 Task: Add Chobani Mango Greek Yogurt to the cart.
Action: Mouse moved to (41, 309)
Screenshot: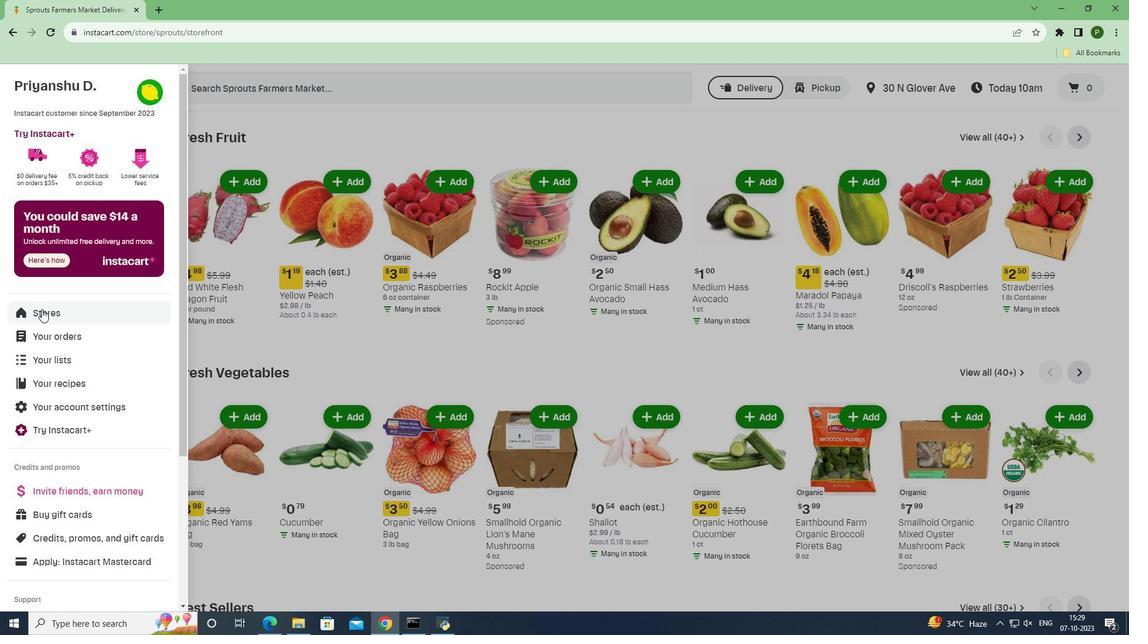 
Action: Mouse pressed left at (41, 309)
Screenshot: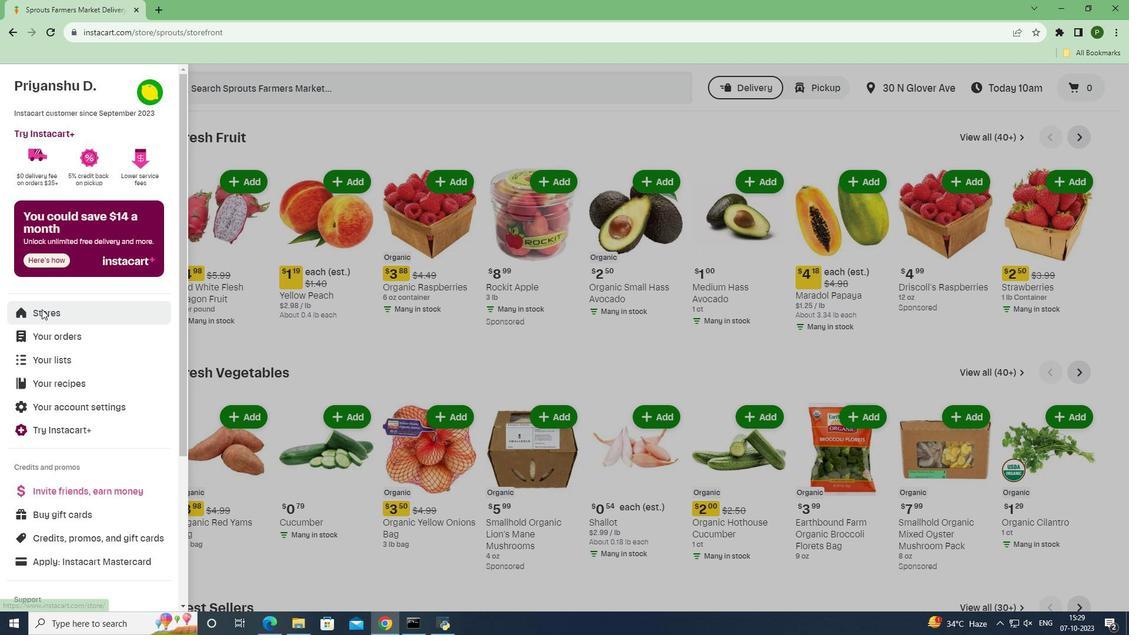 
Action: Mouse moved to (254, 134)
Screenshot: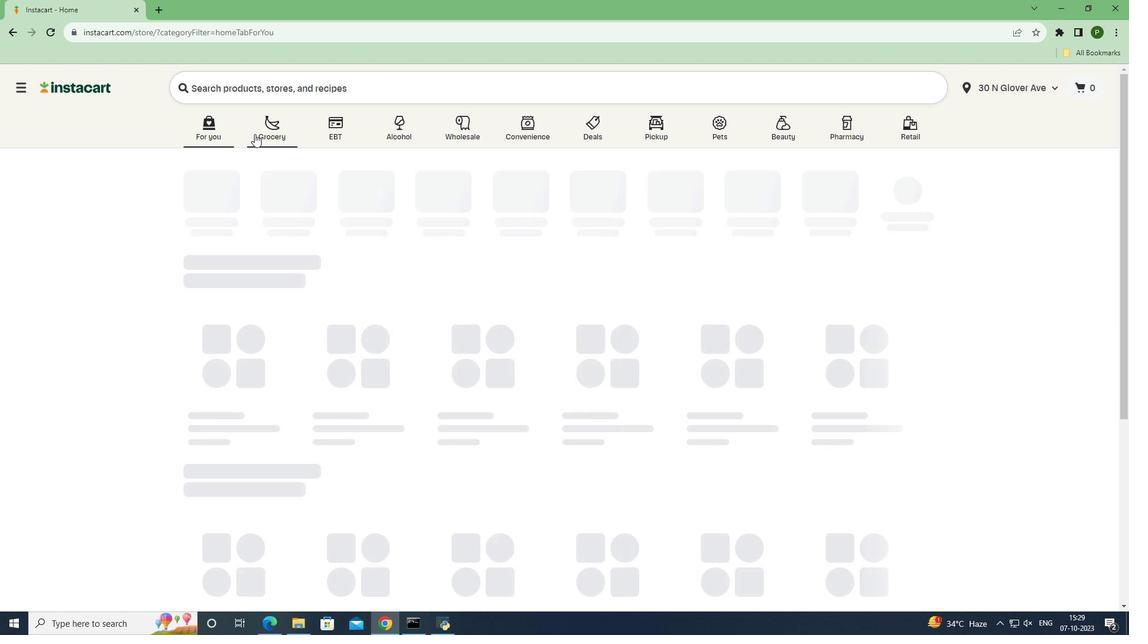 
Action: Mouse pressed left at (254, 134)
Screenshot: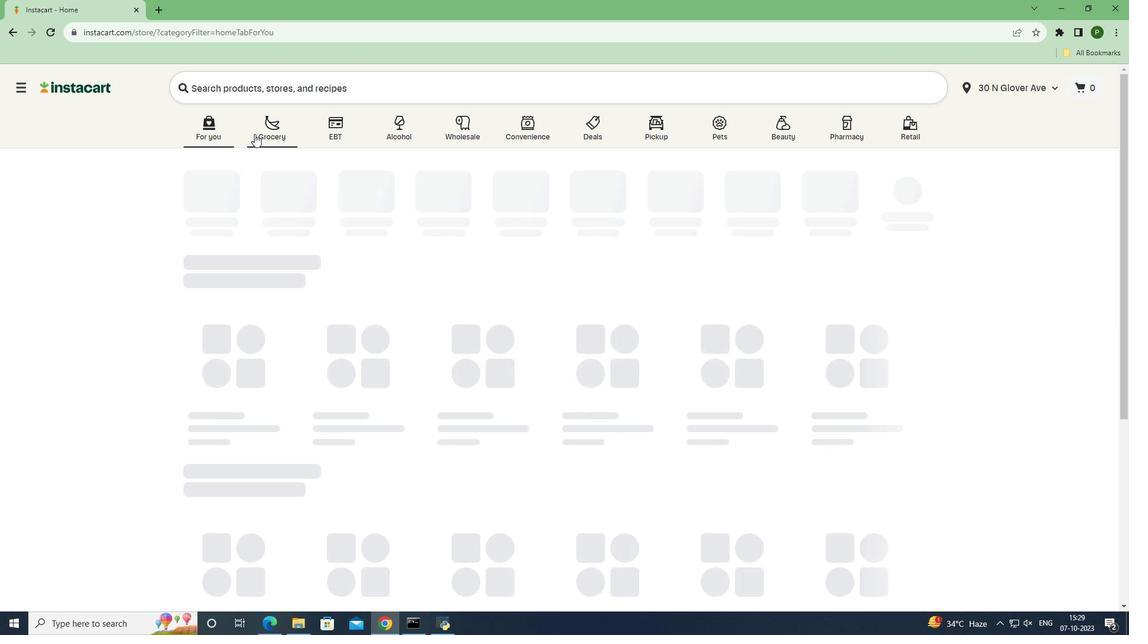 
Action: Mouse moved to (468, 278)
Screenshot: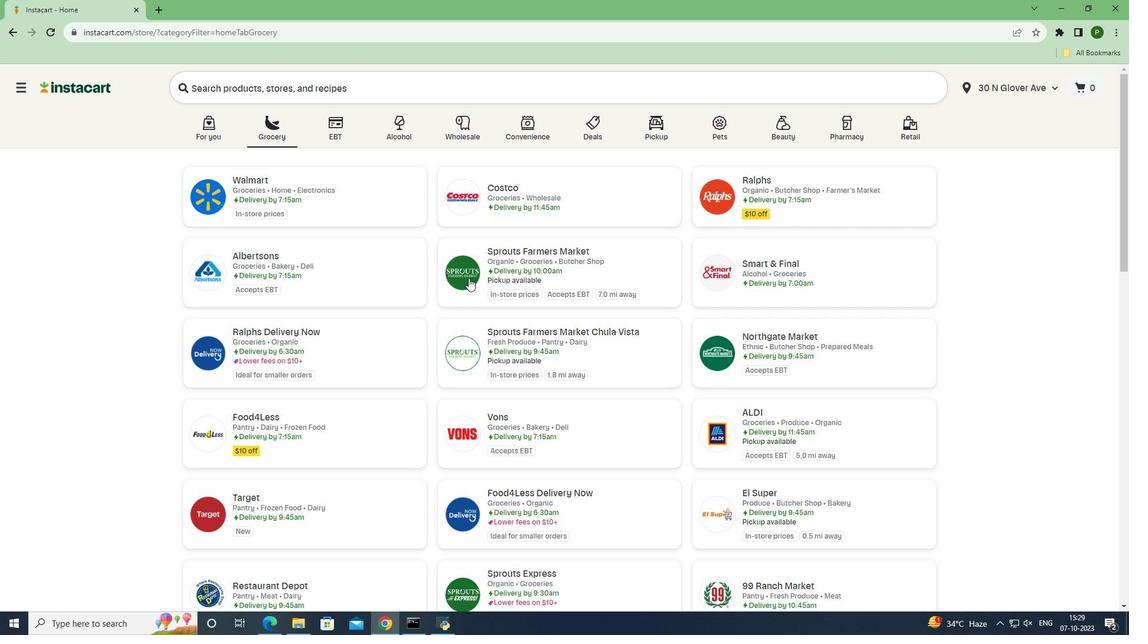 
Action: Mouse pressed left at (468, 278)
Screenshot: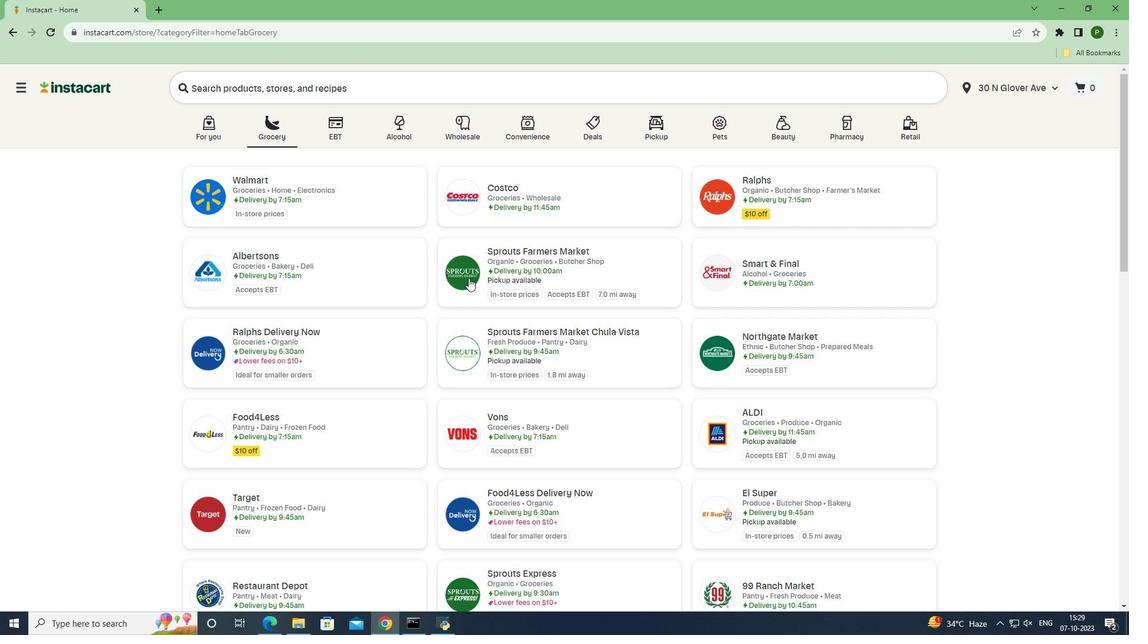 
Action: Mouse moved to (93, 375)
Screenshot: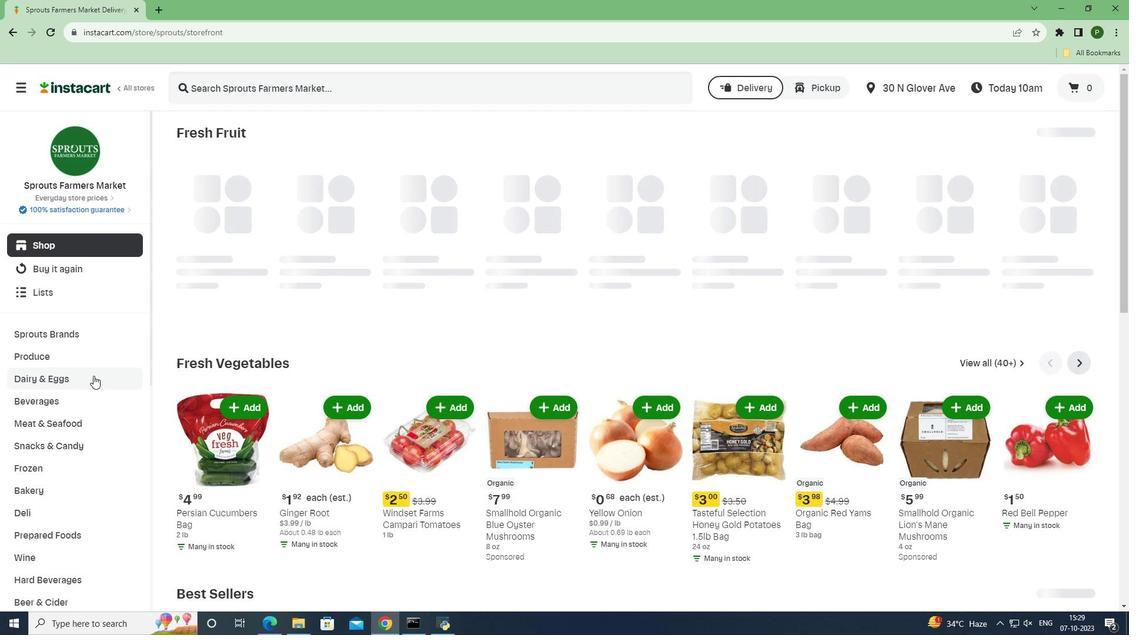 
Action: Mouse pressed left at (93, 375)
Screenshot: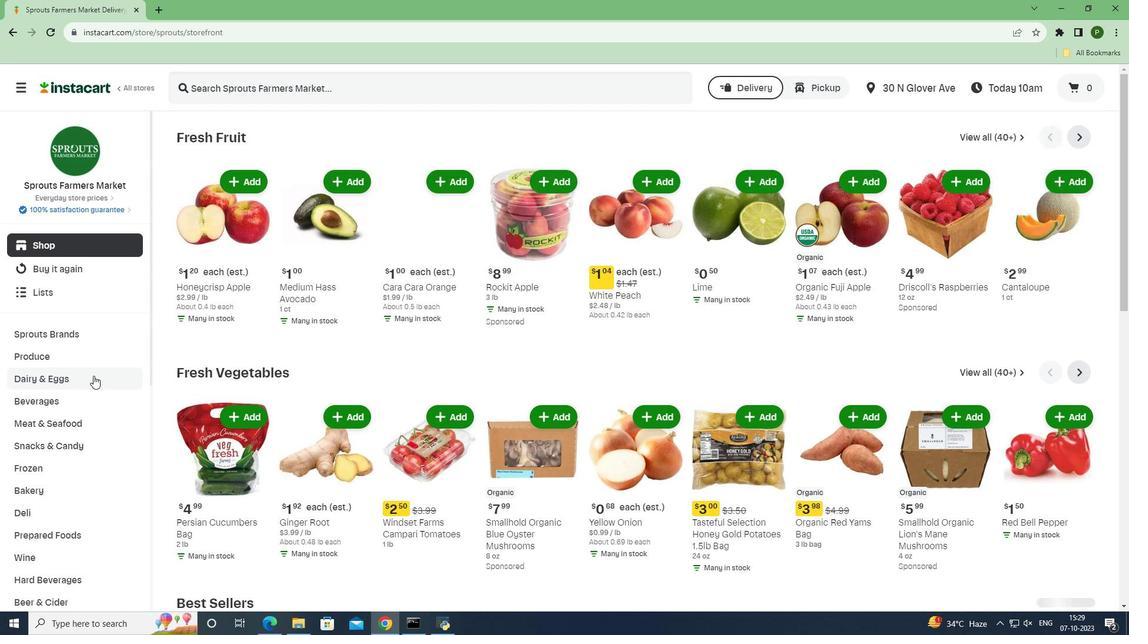 
Action: Mouse moved to (60, 468)
Screenshot: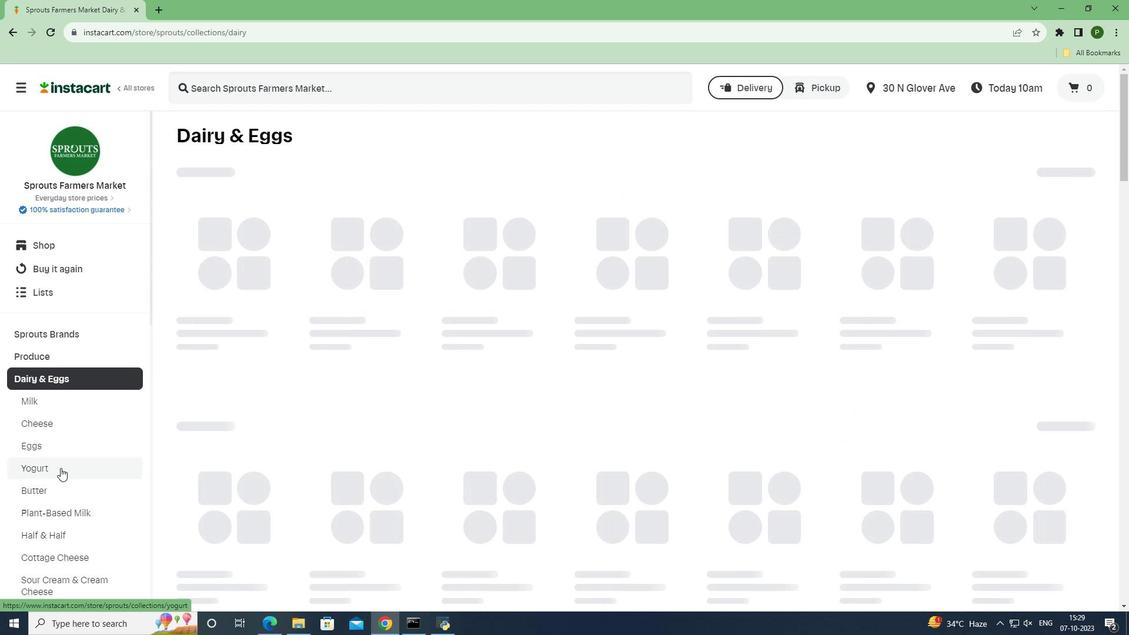 
Action: Mouse pressed left at (60, 468)
Screenshot: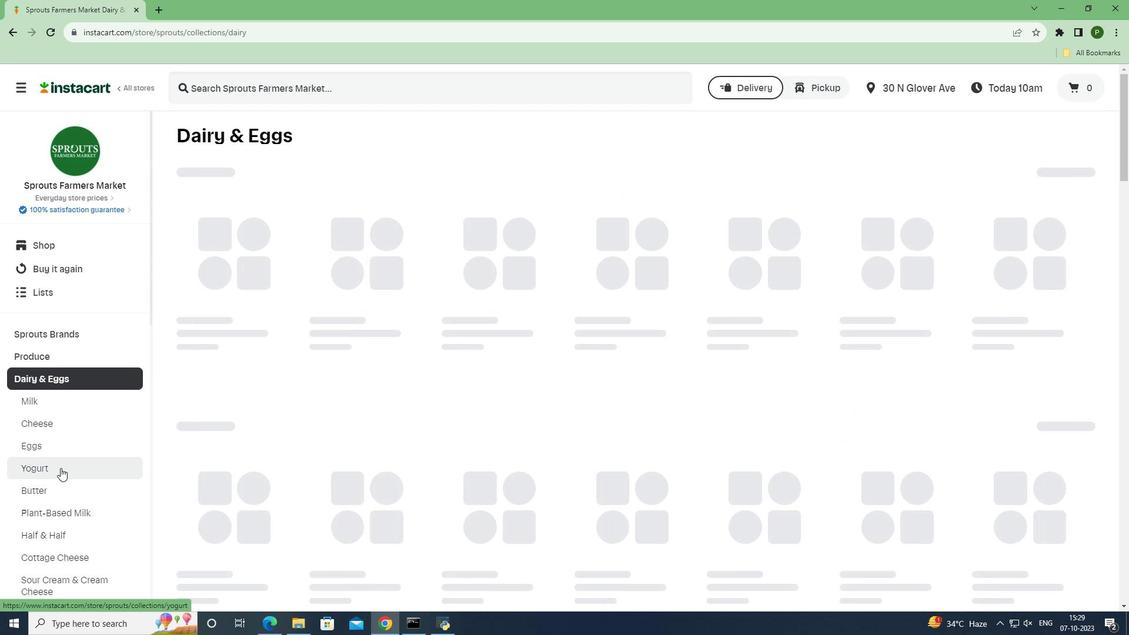 
Action: Mouse moved to (261, 92)
Screenshot: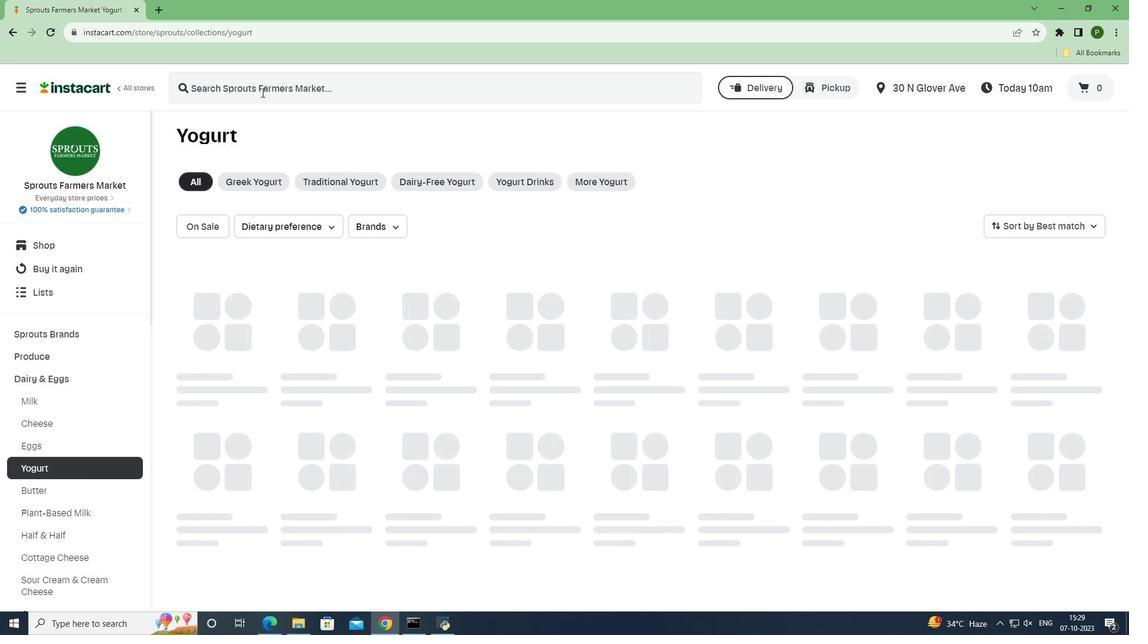 
Action: Mouse pressed left at (261, 92)
Screenshot: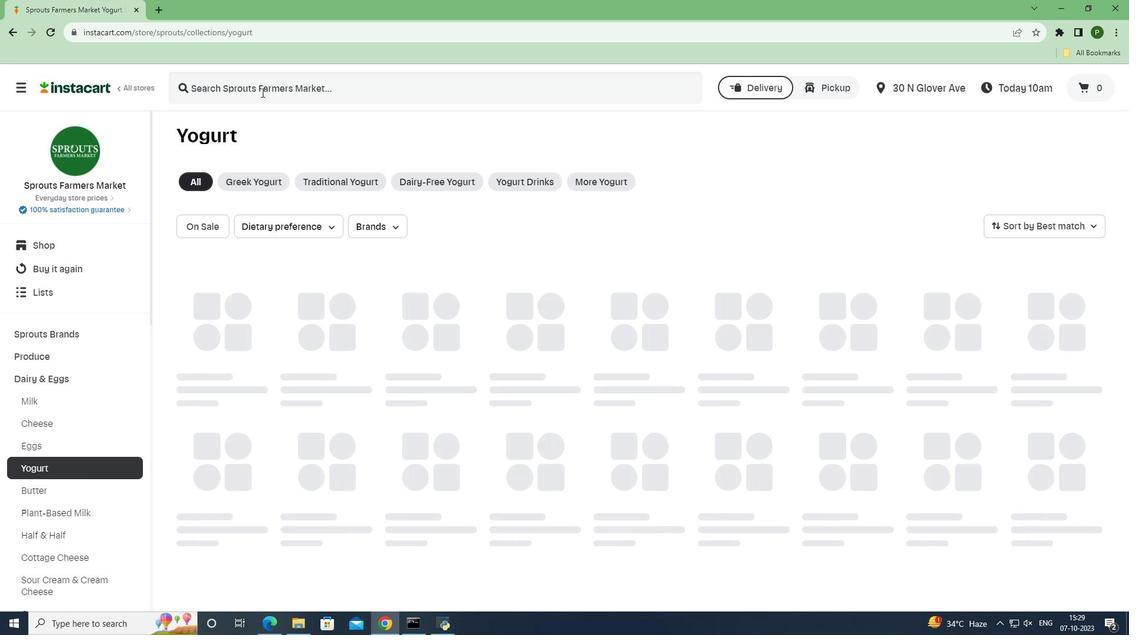 
Action: Key pressed <Key.caps_lock>C<Key.caps_lock>hobani<Key.space><Key.caps_lock>M<Key.caps_lock>ango<Key.space><Key.caps_lock>G<Key.caps_lock>reek<Key.space><Key.caps_lock>Y<Key.caps_lock>ogurt<Key.space><Key.enter>
Screenshot: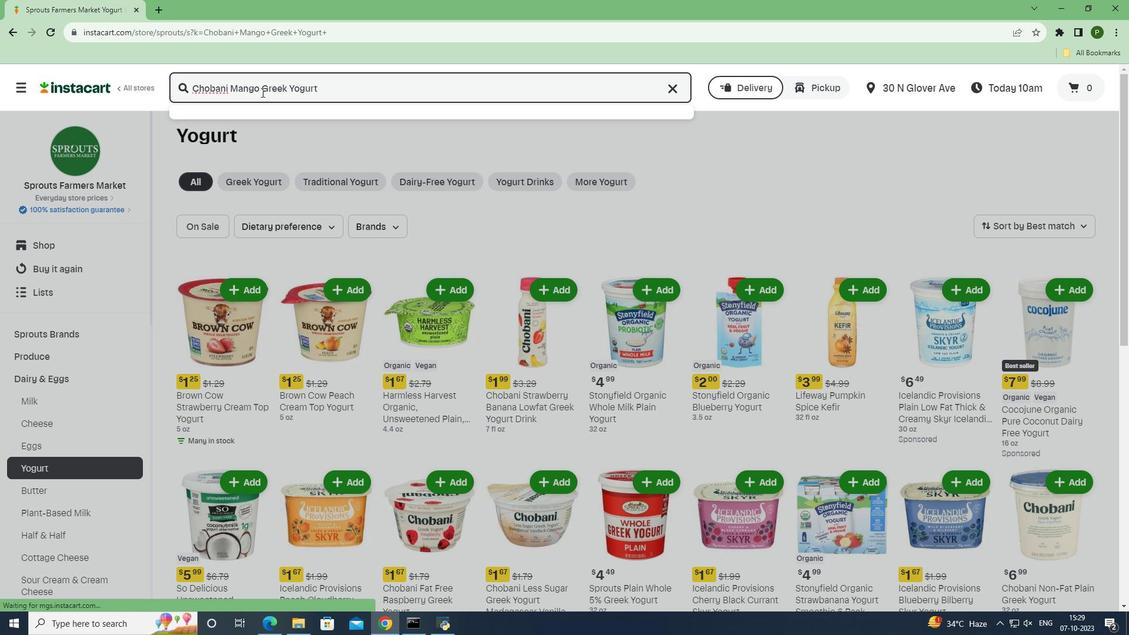 
Action: Mouse moved to (684, 212)
Screenshot: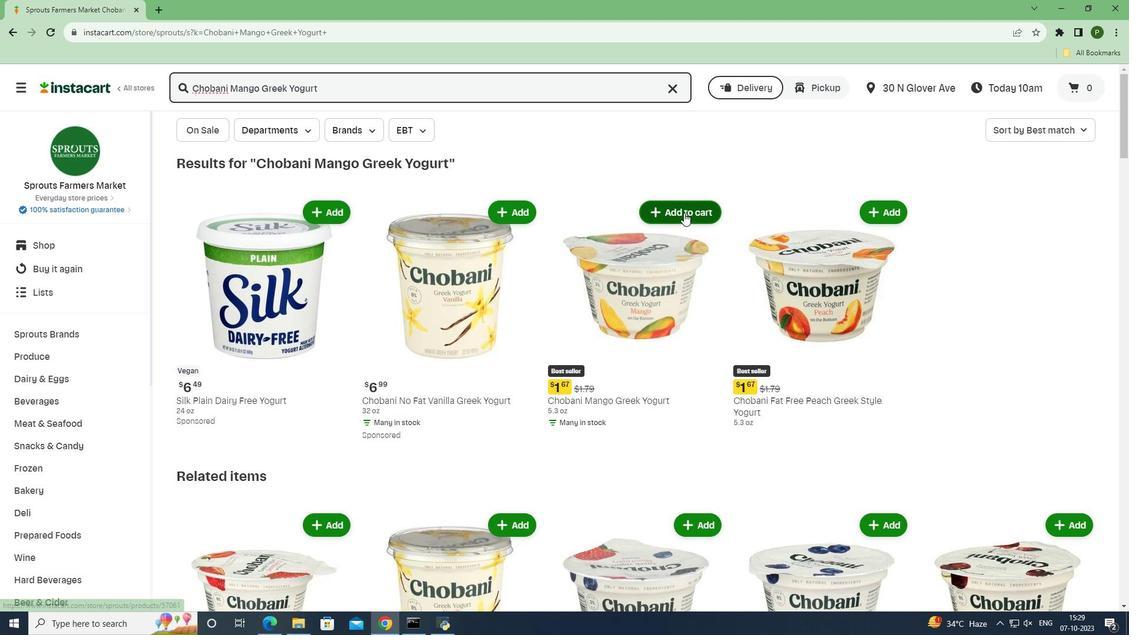 
Action: Mouse pressed left at (684, 212)
Screenshot: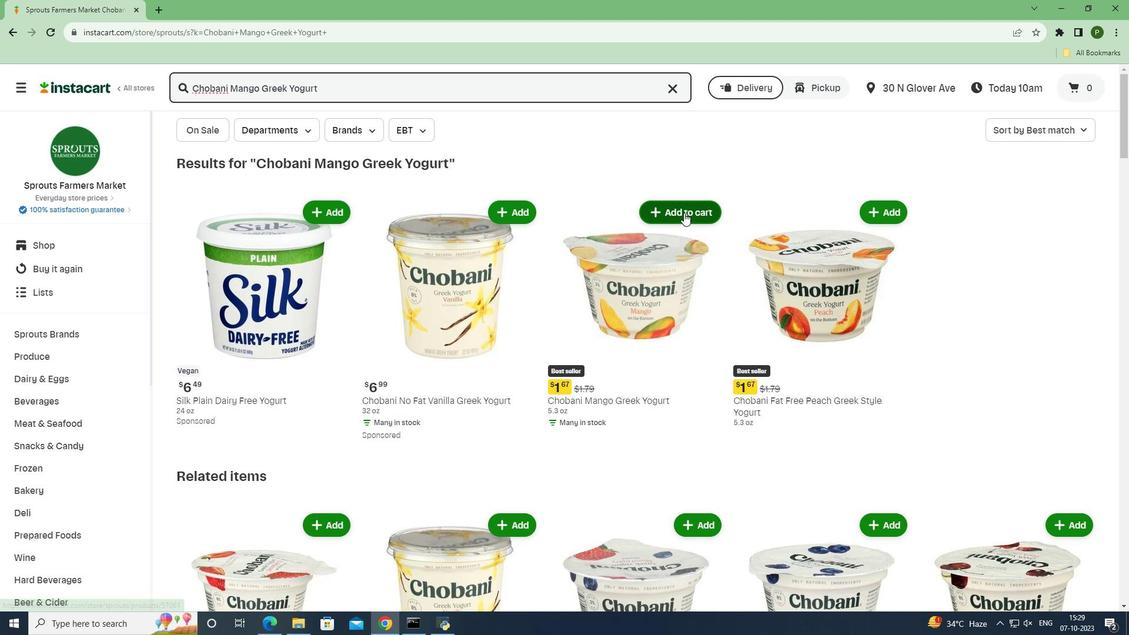 
Action: Mouse moved to (715, 334)
Screenshot: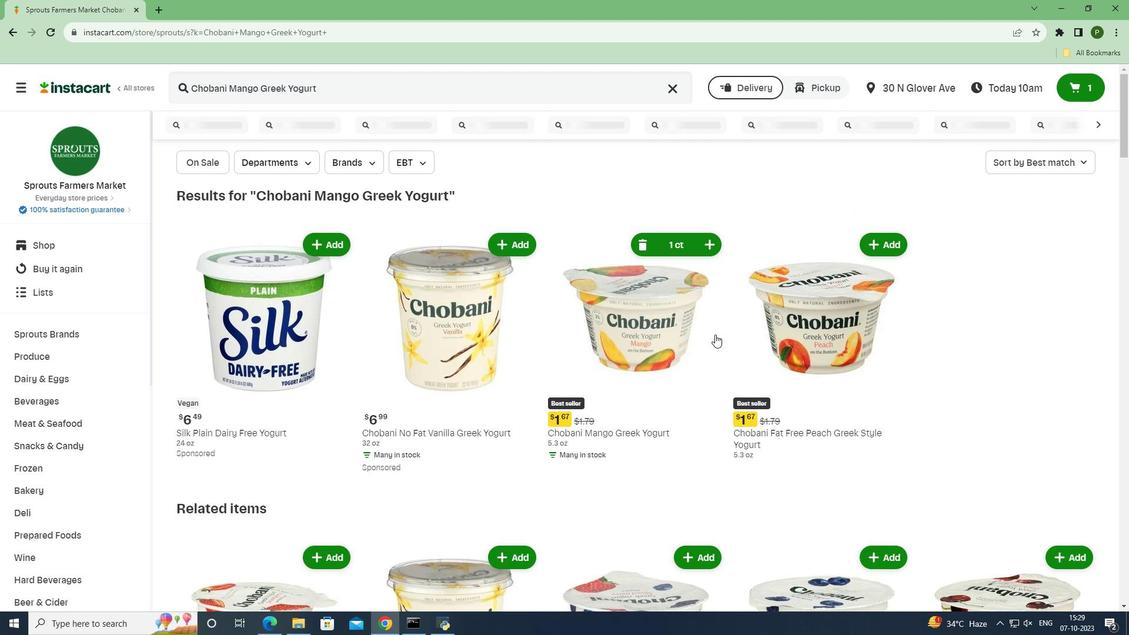 
